 Task: Create a new schedule with the name "Exclusive Hours".
Action: Mouse moved to (71, 479)
Screenshot: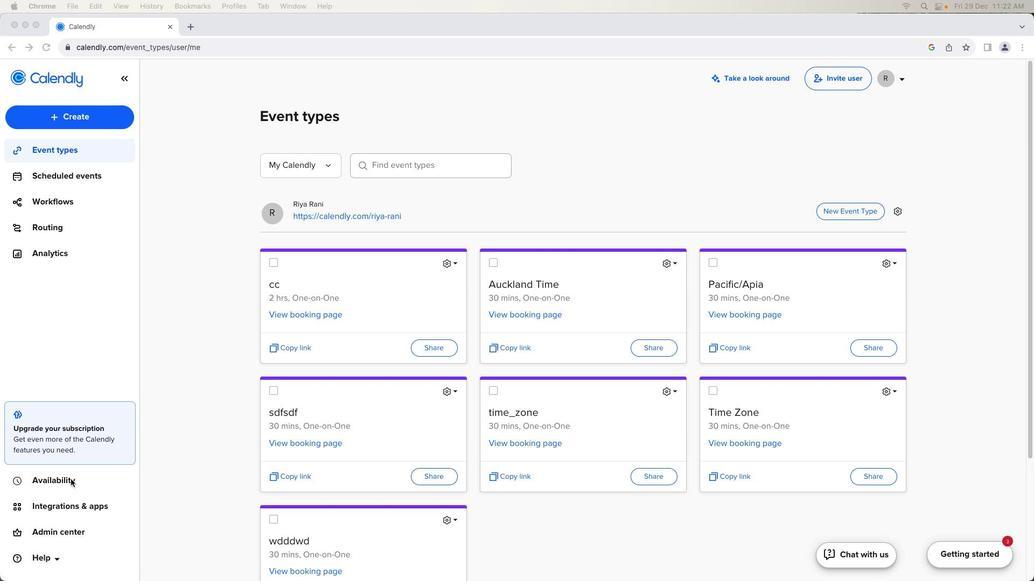 
Action: Mouse pressed left at (71, 479)
Screenshot: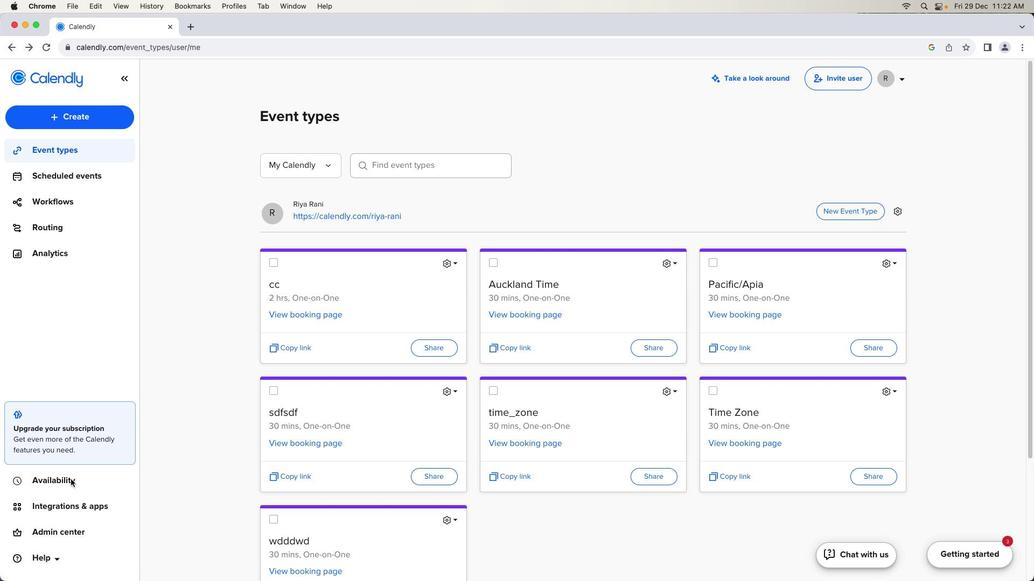 
Action: Mouse pressed left at (71, 479)
Screenshot: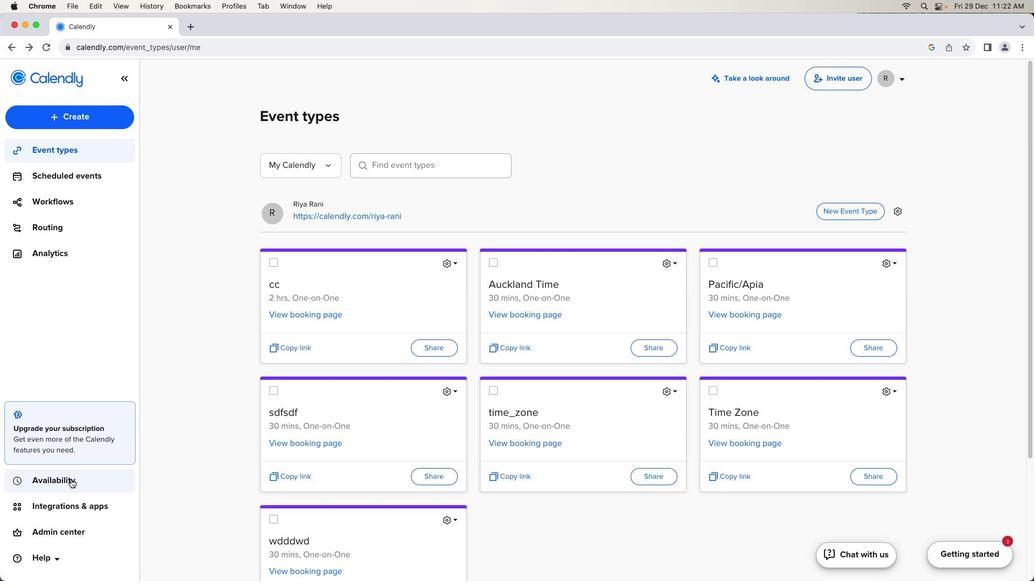 
Action: Mouse moved to (859, 209)
Screenshot: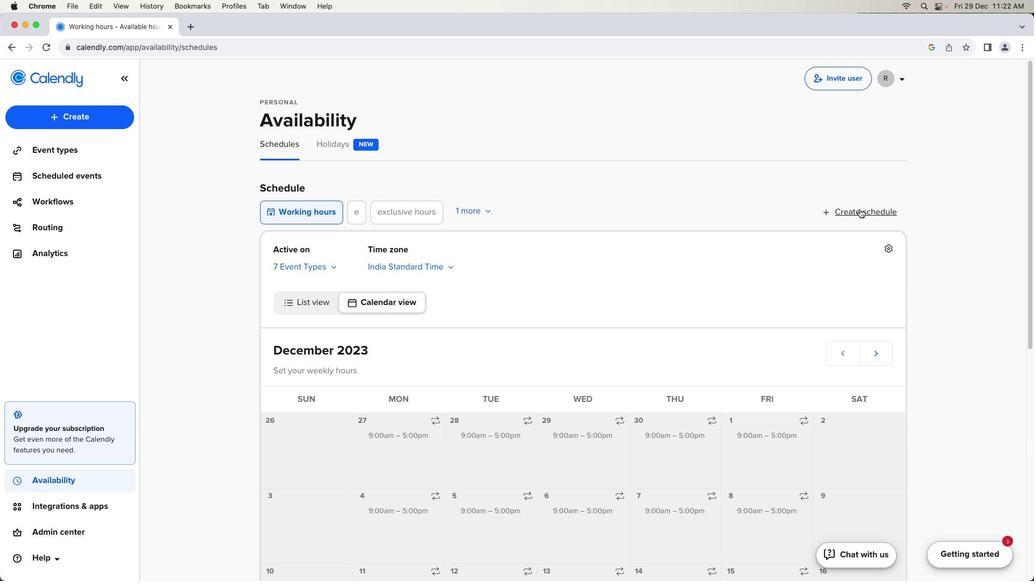 
Action: Mouse pressed left at (859, 209)
Screenshot: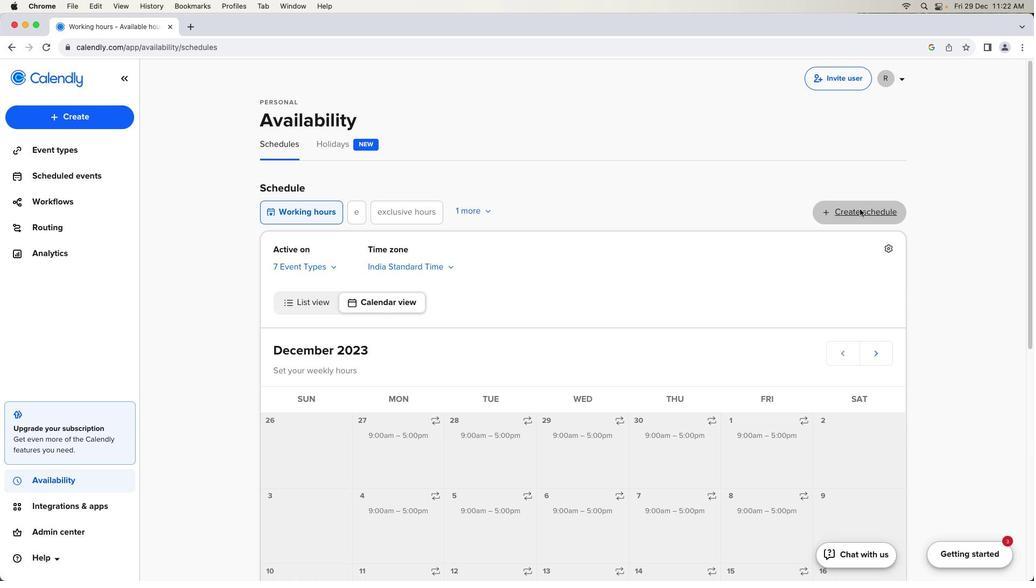 
Action: Mouse moved to (491, 187)
Screenshot: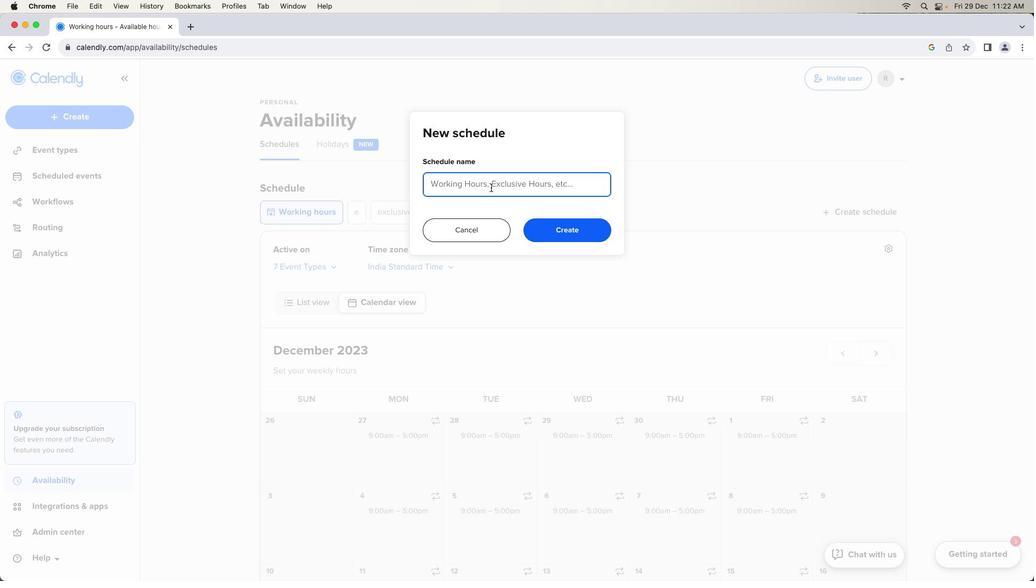 
Action: Mouse pressed left at (491, 187)
Screenshot: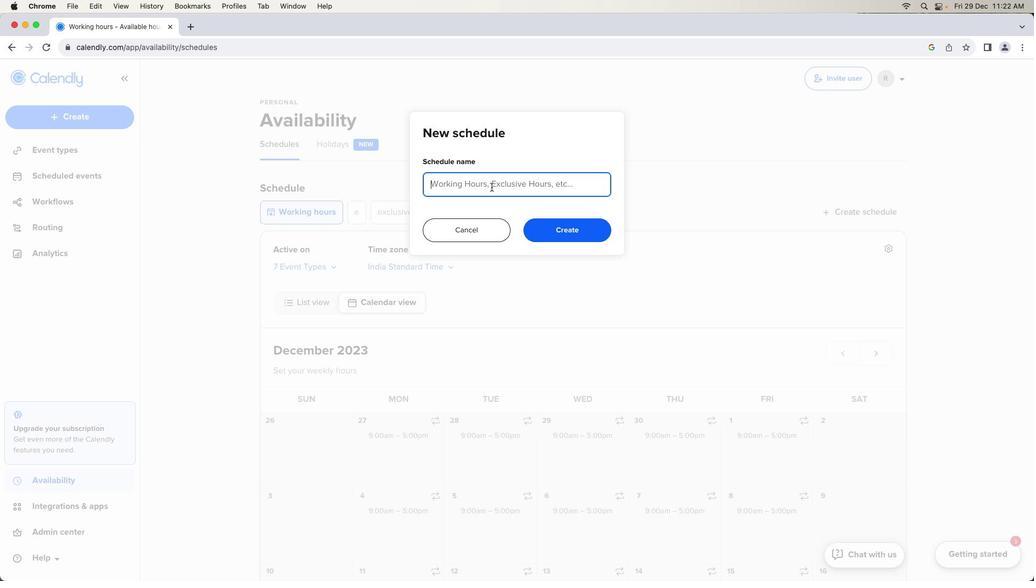 
Action: Mouse moved to (490, 187)
Screenshot: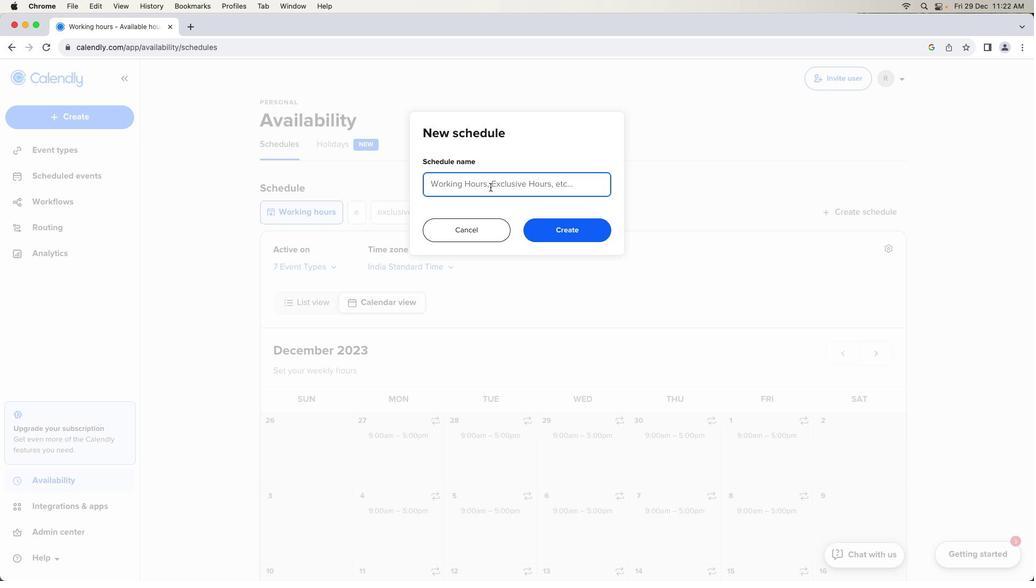 
Action: Key pressed Key.shift'E''x''c''l''u''s''i''v''e'Key.spaceKey.shift'H''o''u''r''s'
Screenshot: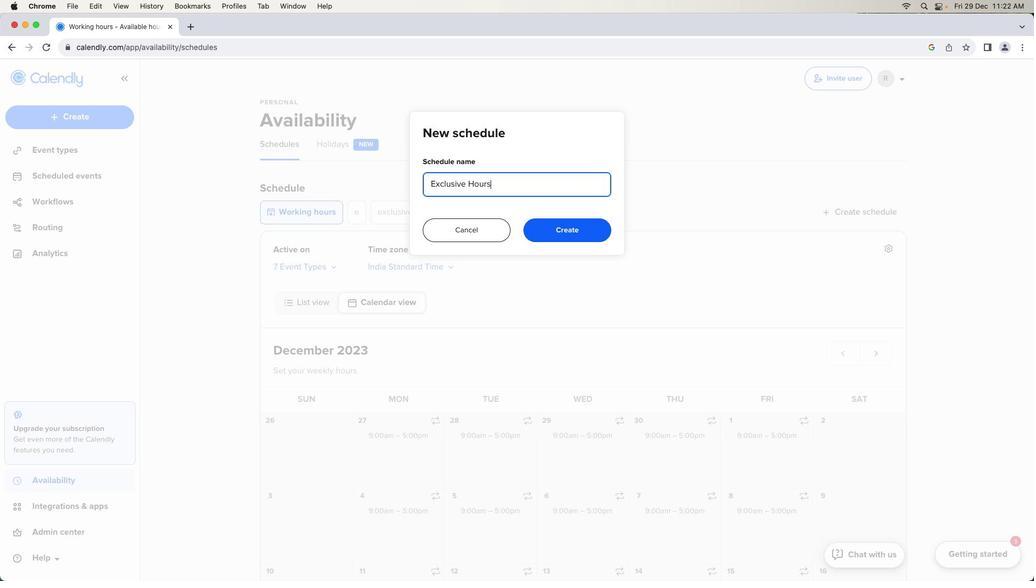 
Action: Mouse moved to (583, 234)
Screenshot: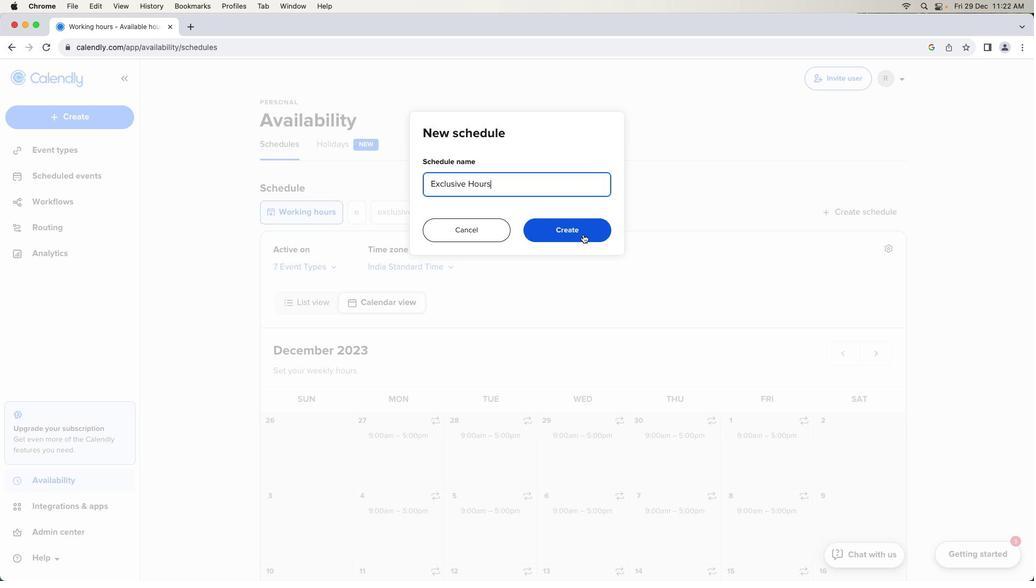 
Action: Mouse pressed left at (583, 234)
Screenshot: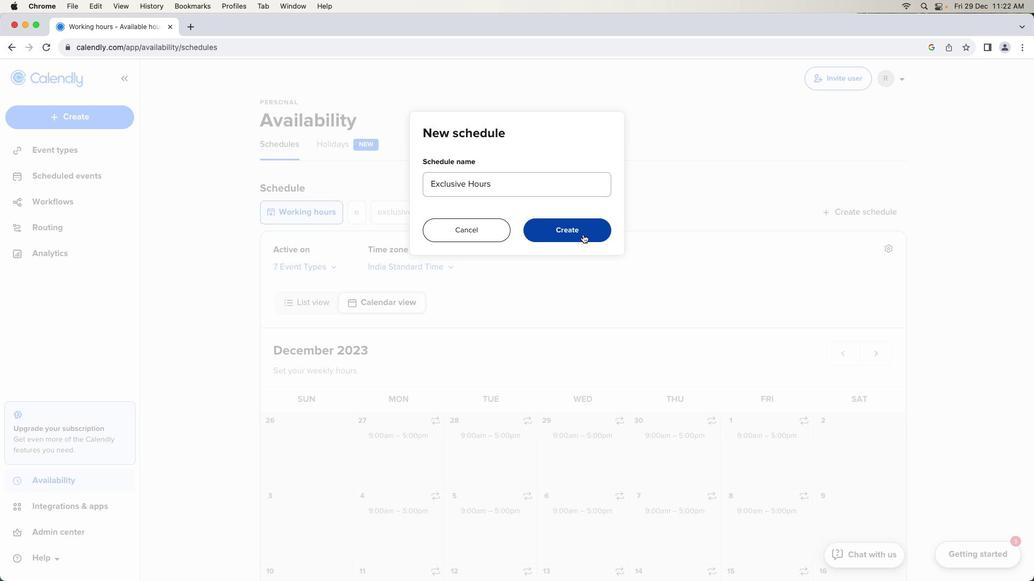 
Action: Mouse moved to (717, 260)
Screenshot: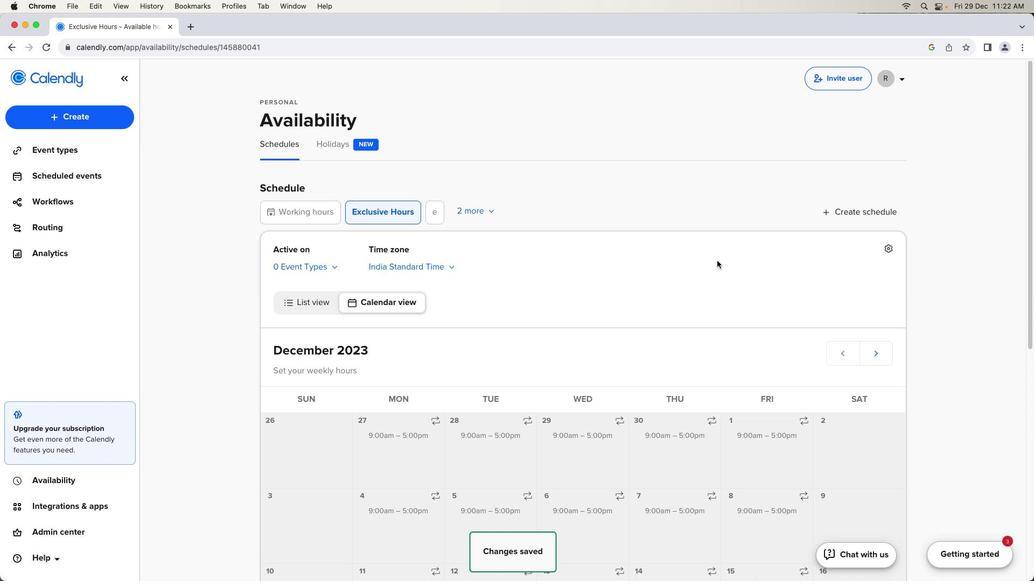 
